Task: Create a new event for a team-building board game night on the 16th at 8:30 PM.
Action: Mouse moved to (52, 85)
Screenshot: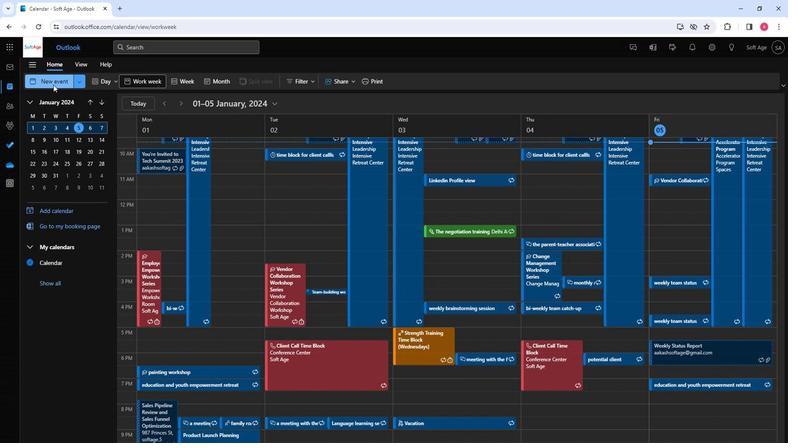 
Action: Mouse pressed left at (52, 85)
Screenshot: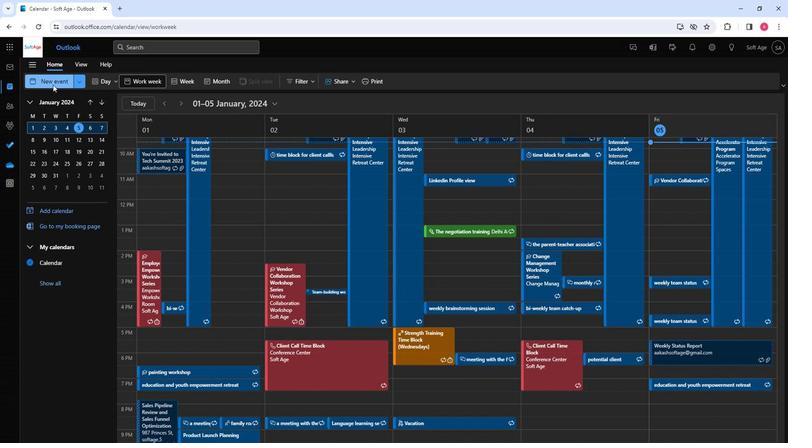 
Action: Mouse moved to (204, 135)
Screenshot: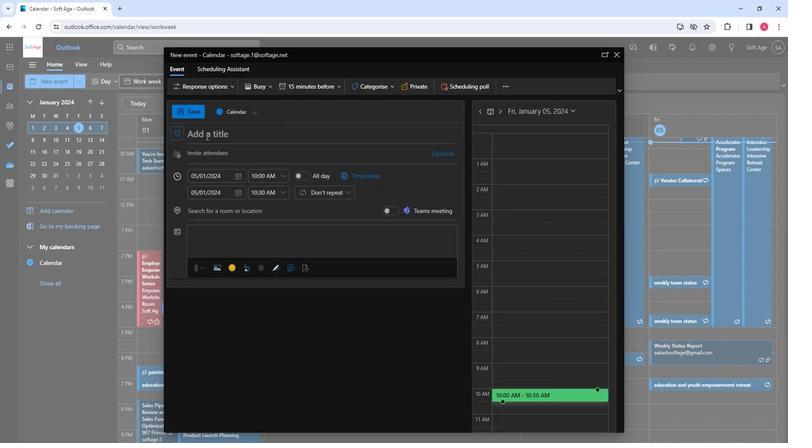 
Action: Mouse pressed left at (204, 135)
Screenshot: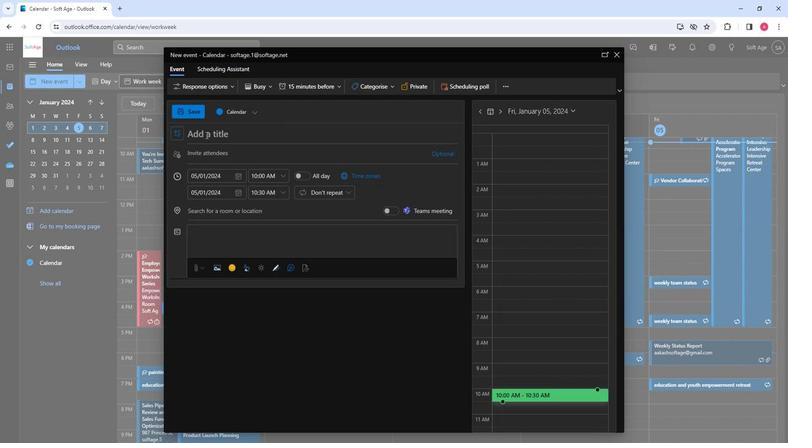 
Action: Key pressed <Key.shift>Team-<Key.shift>Building<Key.space><Key.shift>Board<Key.space><Key.shift><Key.shift>Game<Key.space><Key.shift>Night<Key.tab>
Screenshot: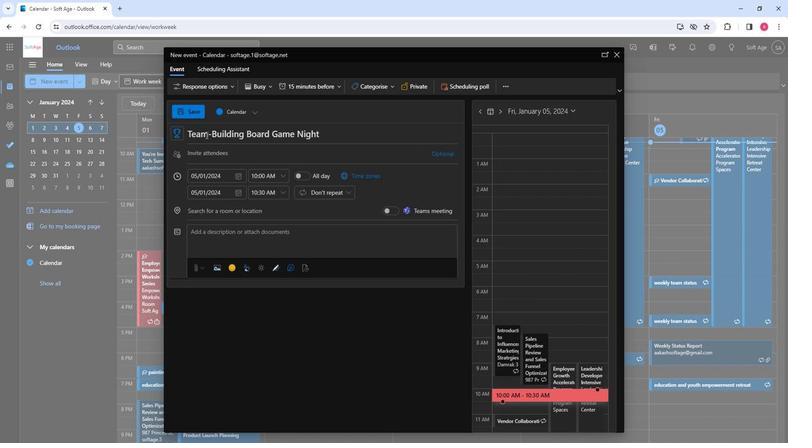 
Action: Mouse moved to (260, 147)
Screenshot: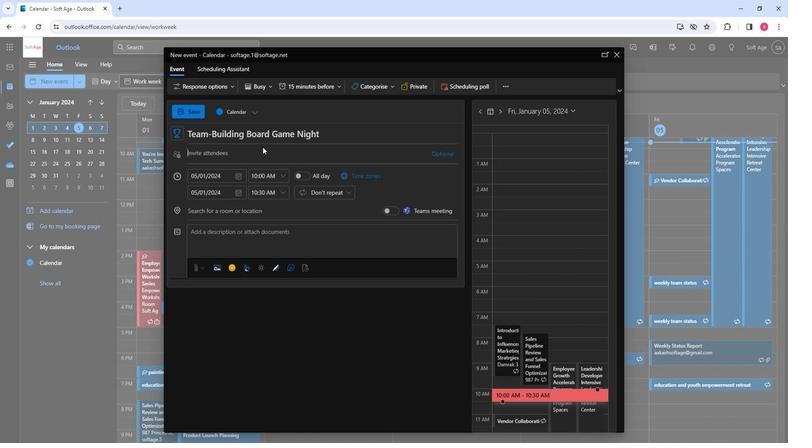 
Action: Key pressed so
Screenshot: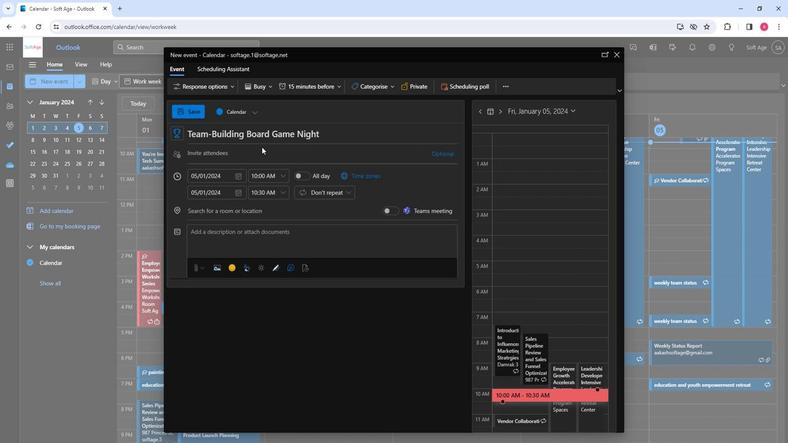 
Action: Mouse moved to (232, 191)
Screenshot: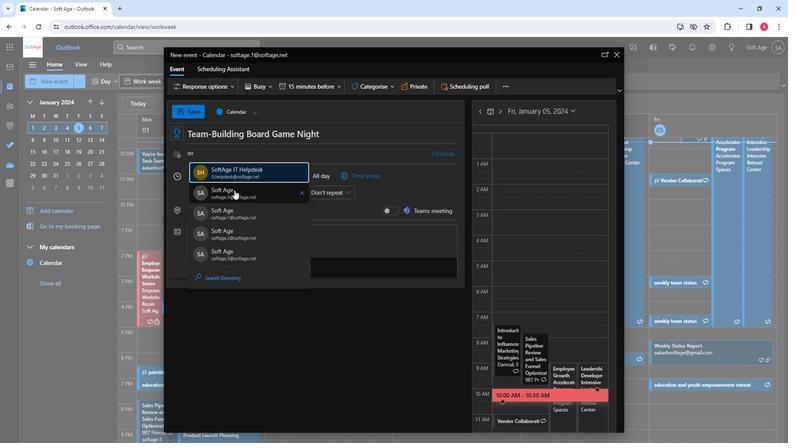 
Action: Mouse pressed left at (232, 191)
Screenshot: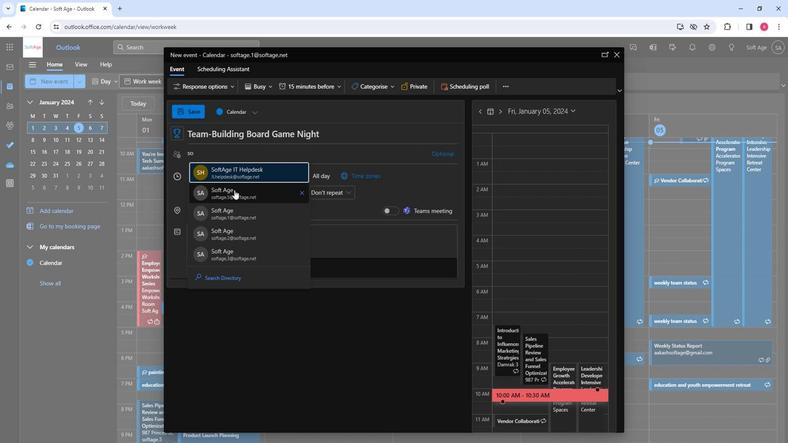 
Action: Key pressed so
Screenshot: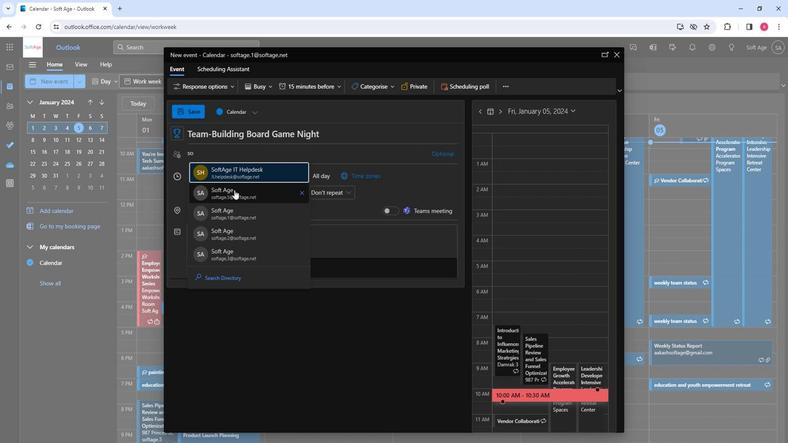 
Action: Mouse moved to (249, 231)
Screenshot: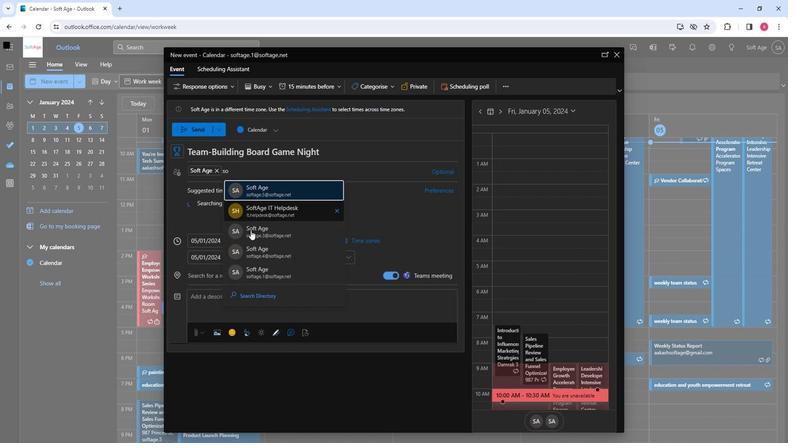 
Action: Mouse pressed left at (249, 231)
Screenshot: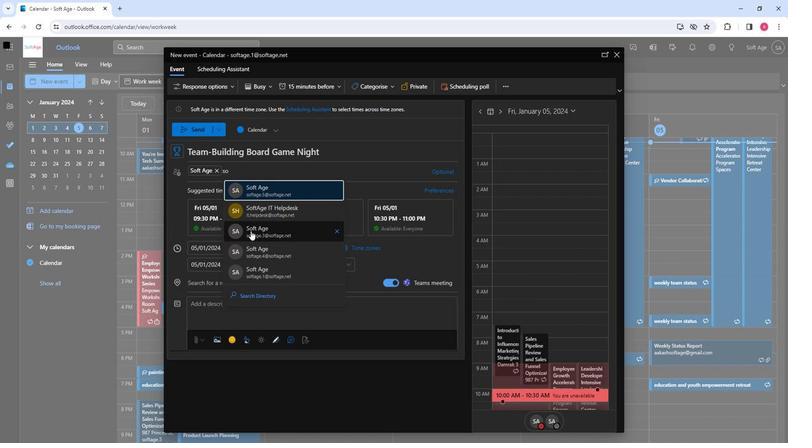 
Action: Key pressed so
Screenshot: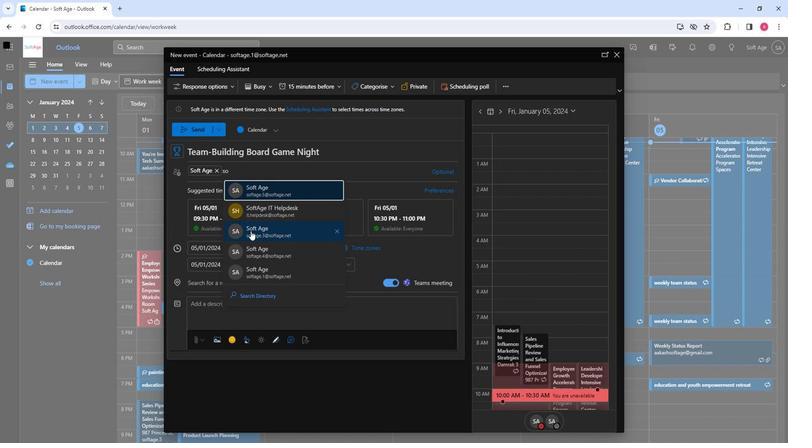 
Action: Mouse moved to (280, 250)
Screenshot: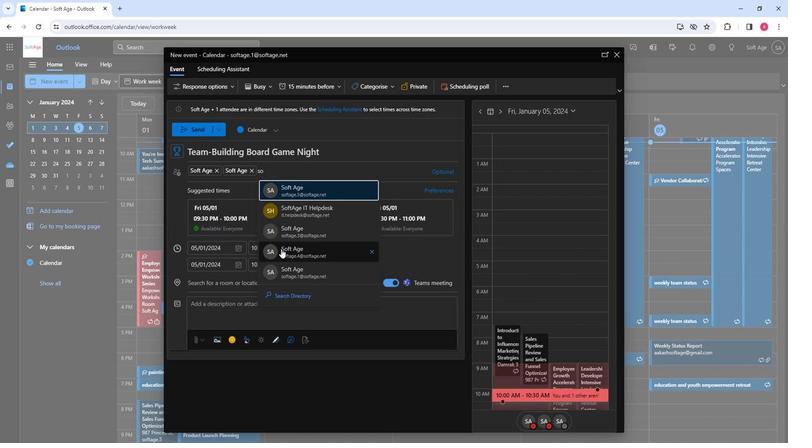 
Action: Mouse pressed left at (280, 250)
Screenshot: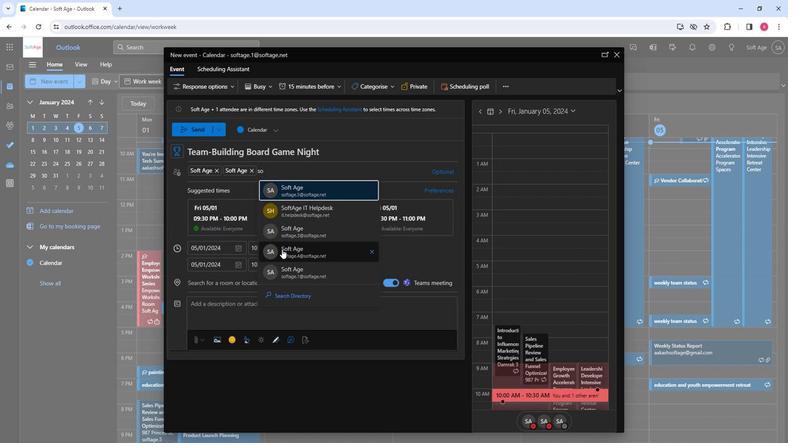 
Action: Mouse moved to (236, 247)
Screenshot: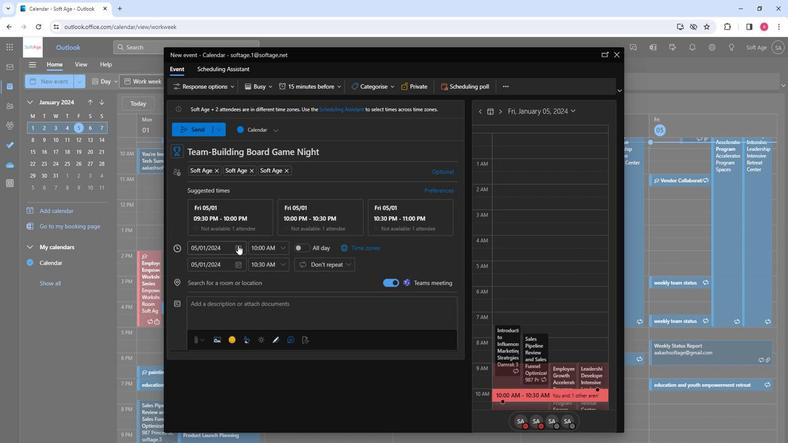 
Action: Mouse pressed left at (236, 247)
Screenshot: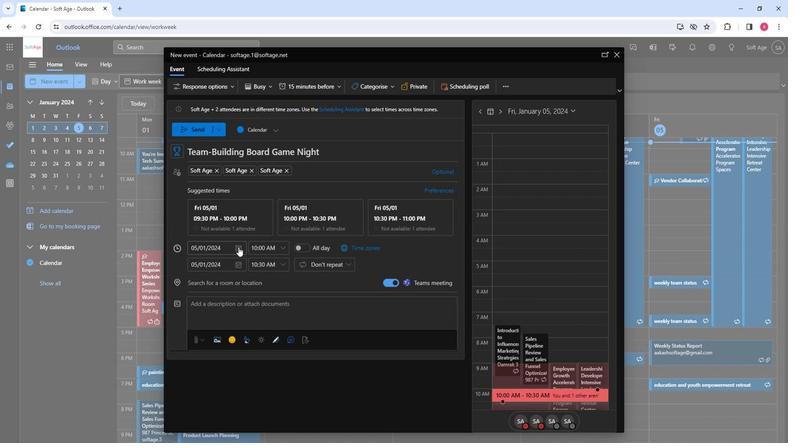 
Action: Mouse moved to (209, 316)
Screenshot: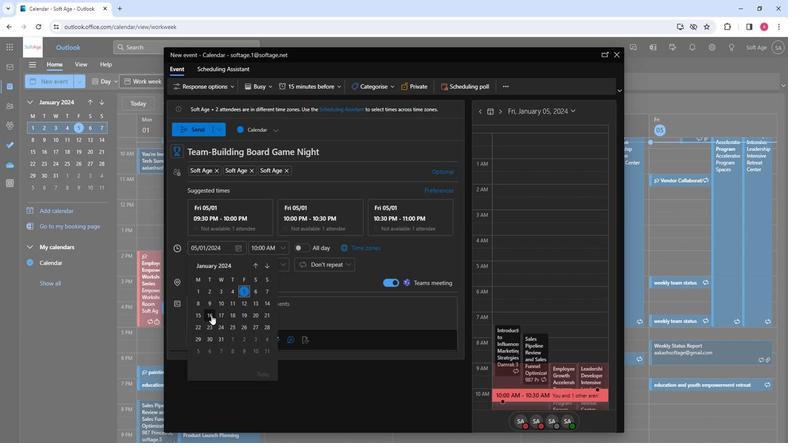 
Action: Mouse pressed left at (209, 316)
Screenshot: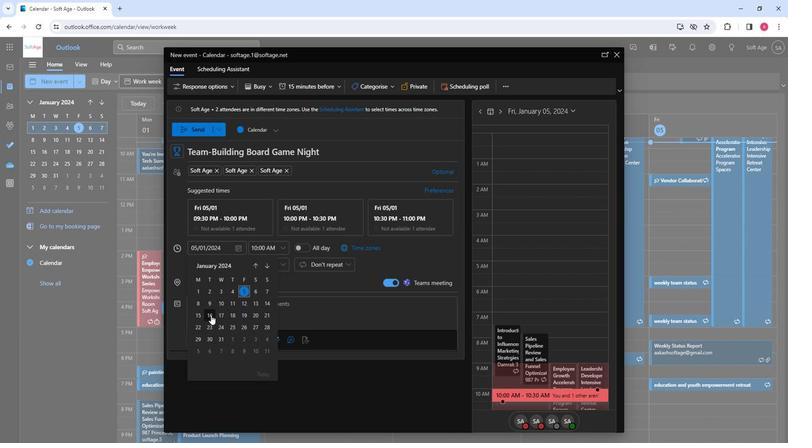 
Action: Mouse moved to (278, 248)
Screenshot: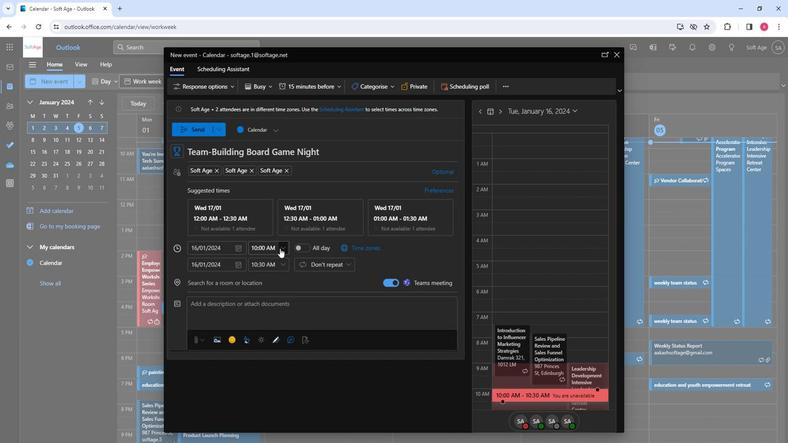 
Action: Mouse pressed left at (278, 248)
Screenshot: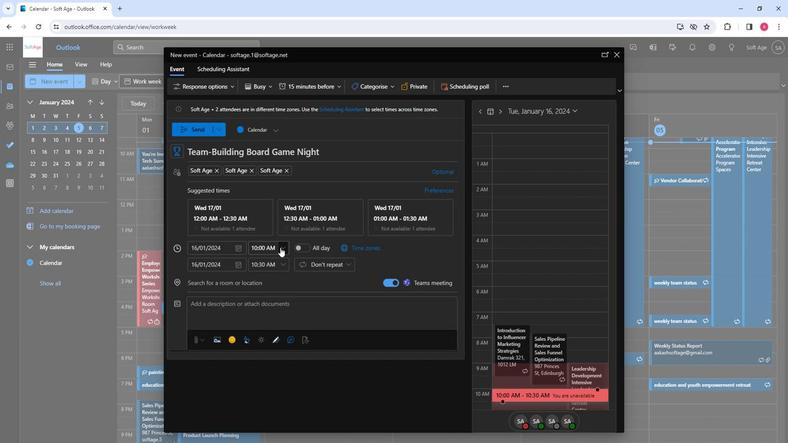 
Action: Mouse moved to (268, 289)
Screenshot: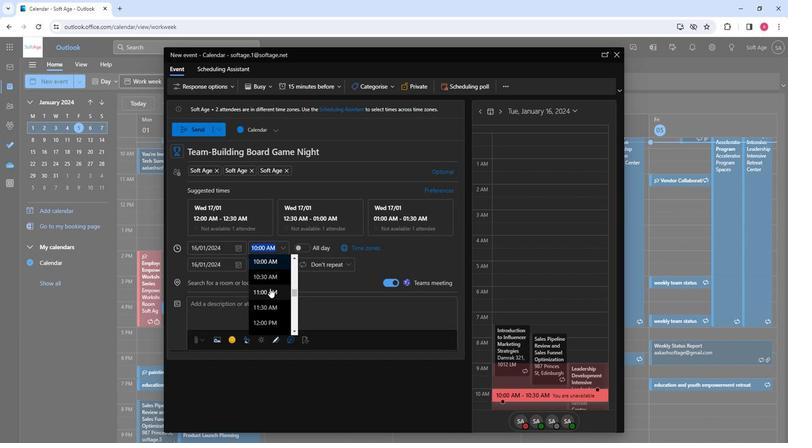 
Action: Mouse scrolled (268, 290) with delta (0, 0)
Screenshot: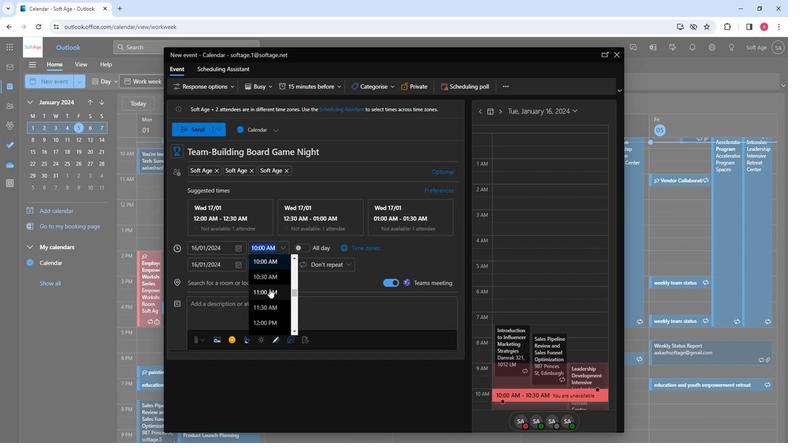 
Action: Mouse moved to (265, 279)
Screenshot: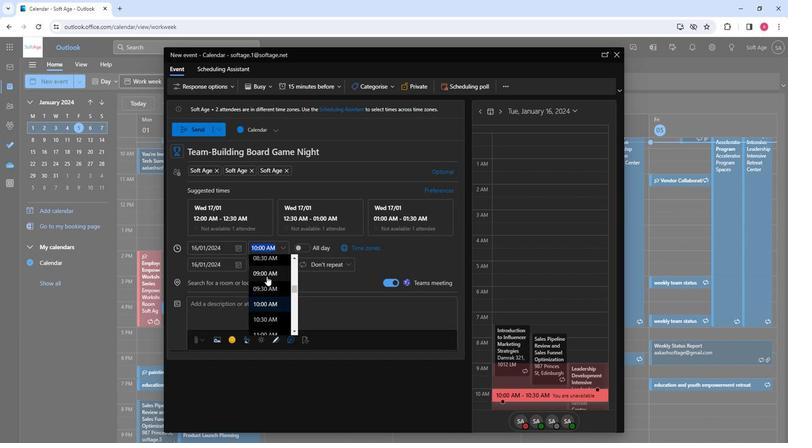 
Action: Mouse scrolled (265, 279) with delta (0, 0)
Screenshot: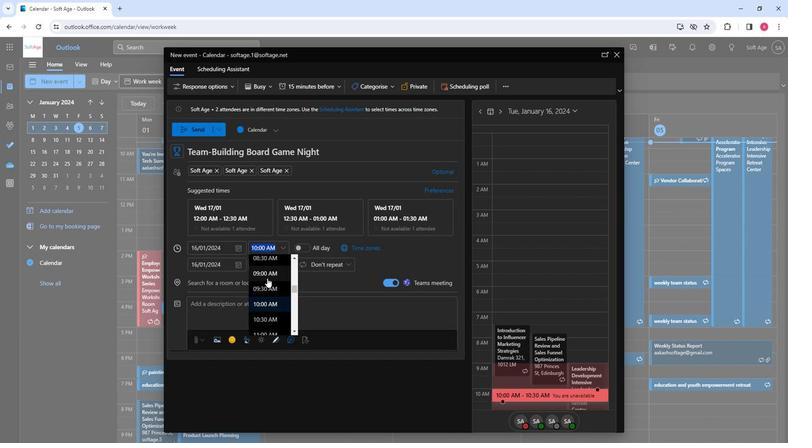 
Action: Mouse moved to (266, 285)
Screenshot: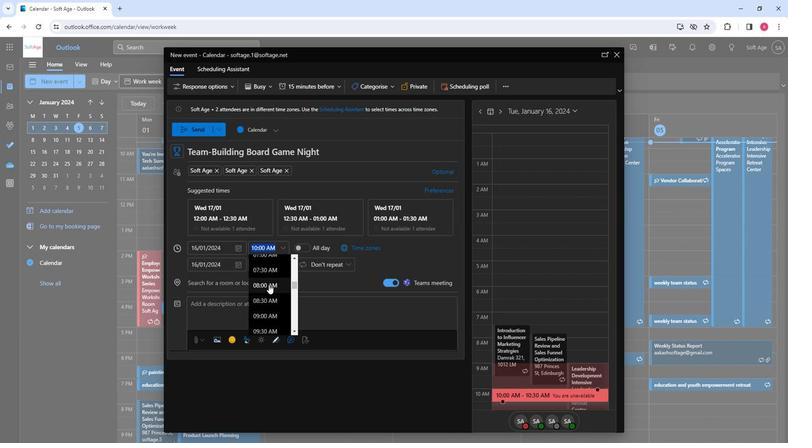 
Action: Mouse scrolled (266, 284) with delta (0, 0)
Screenshot: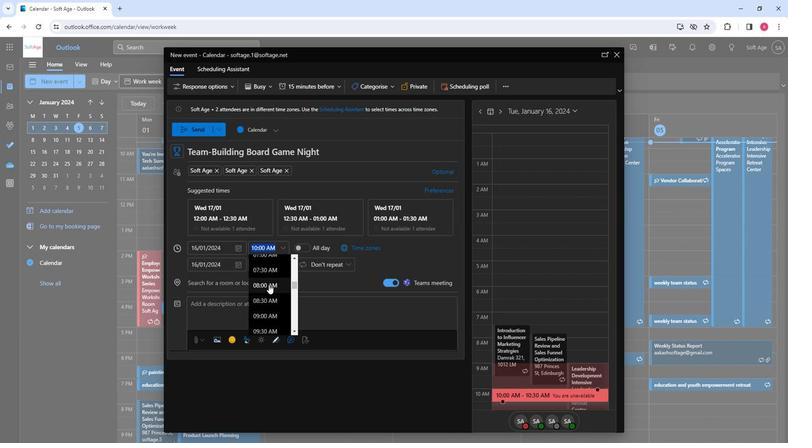 
Action: Mouse moved to (266, 285)
Screenshot: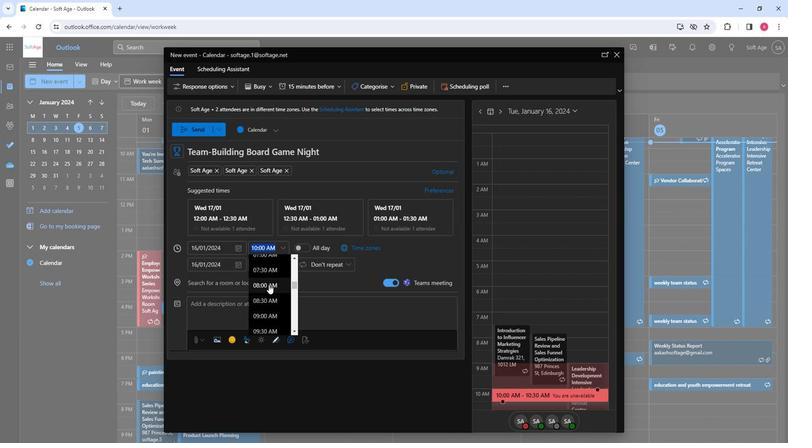 
Action: Mouse scrolled (266, 285) with delta (0, 0)
Screenshot: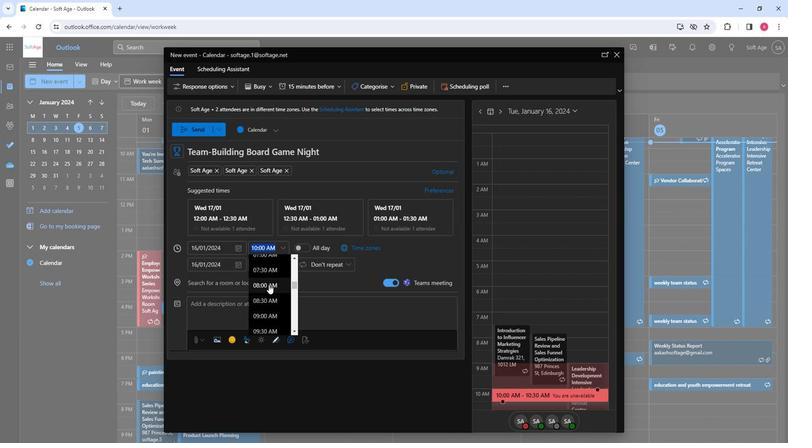 
Action: Mouse scrolled (266, 285) with delta (0, 0)
Screenshot: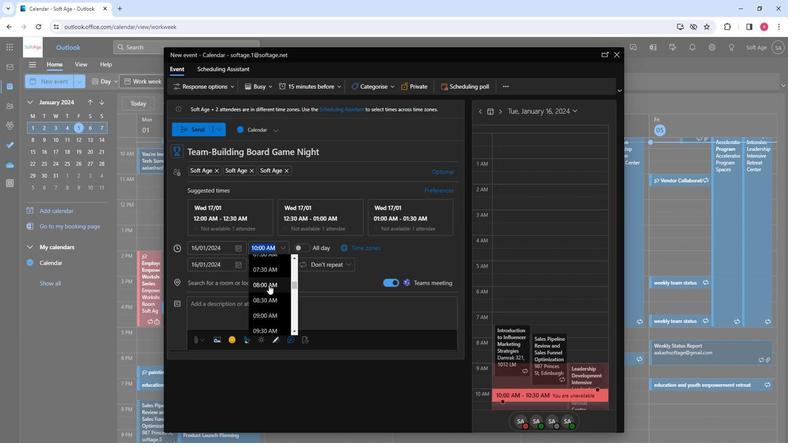 
Action: Mouse scrolled (266, 285) with delta (0, 0)
Screenshot: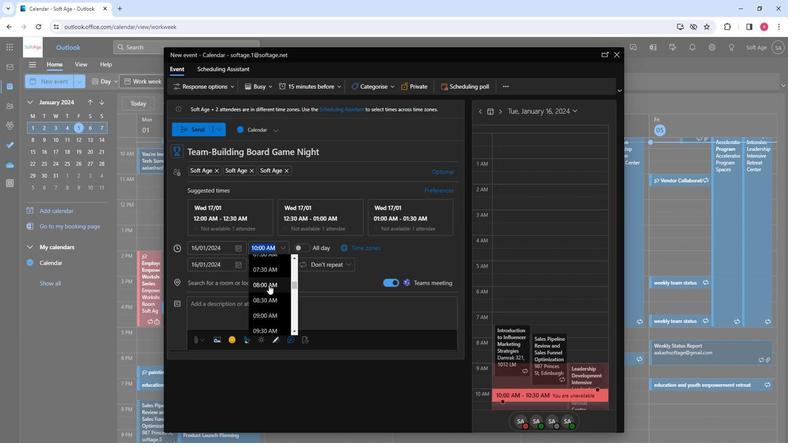 
Action: Mouse scrolled (266, 285) with delta (0, 0)
Screenshot: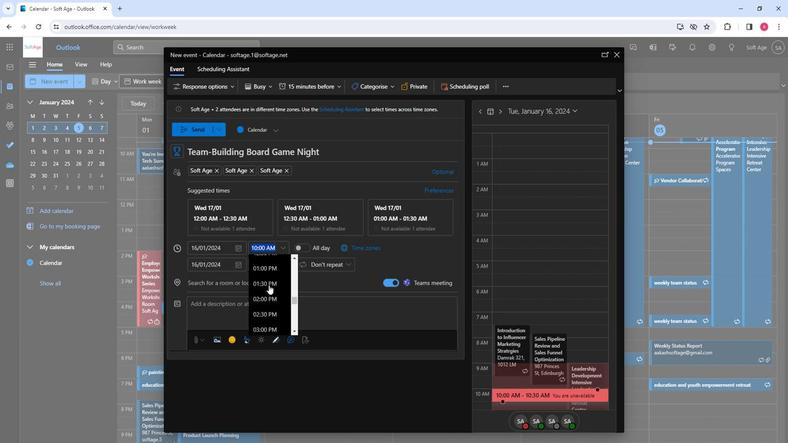 
Action: Mouse scrolled (266, 285) with delta (0, 0)
Screenshot: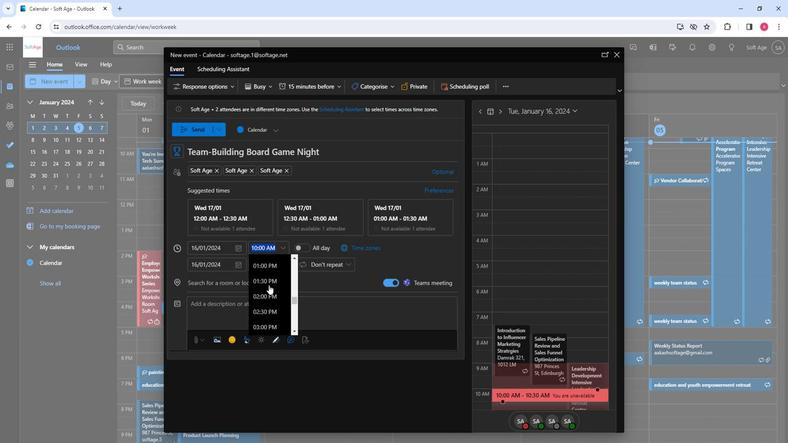 
Action: Mouse moved to (270, 296)
Screenshot: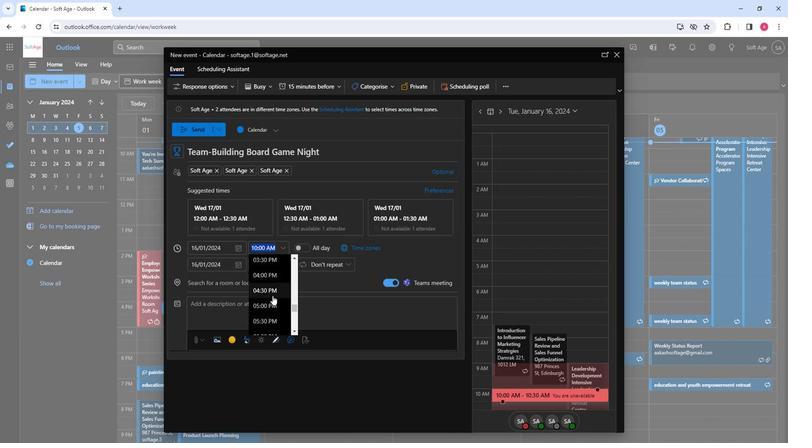 
Action: Mouse scrolled (270, 295) with delta (0, 0)
Screenshot: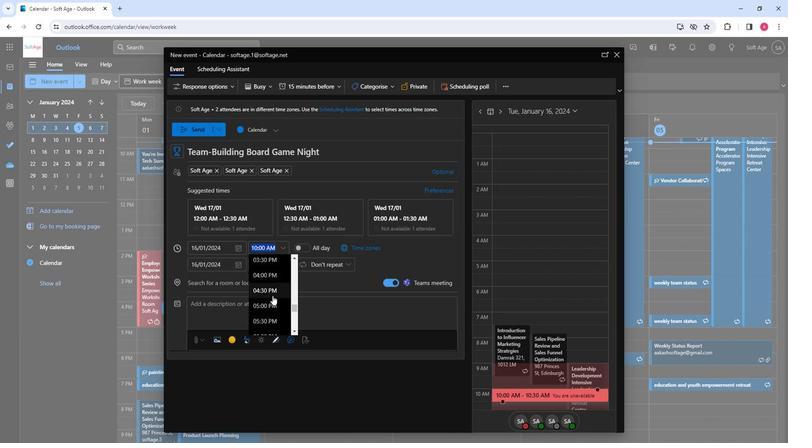 
Action: Mouse moved to (269, 296)
Screenshot: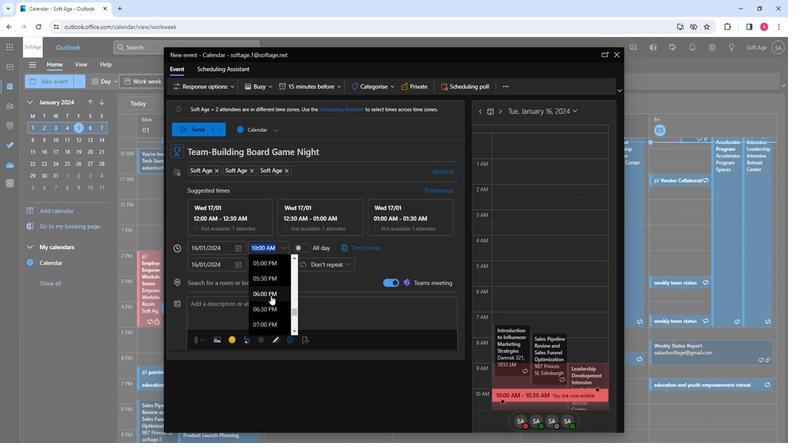 
Action: Mouse scrolled (269, 295) with delta (0, 0)
Screenshot: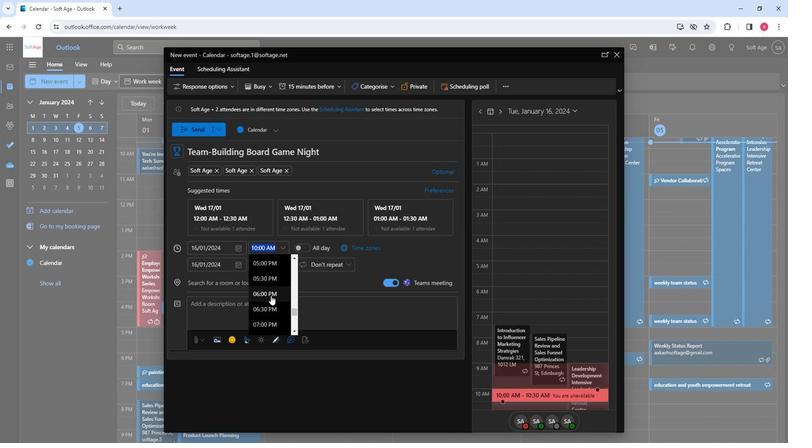 
Action: Mouse scrolled (269, 295) with delta (0, 0)
Screenshot: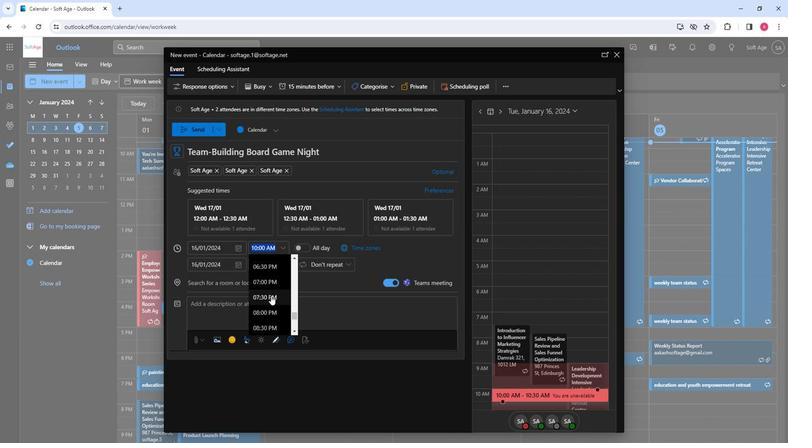 
Action: Mouse moved to (264, 289)
Screenshot: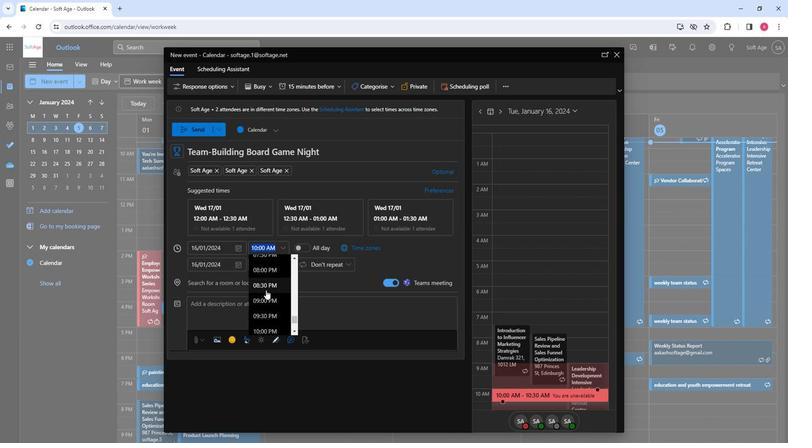 
Action: Mouse pressed left at (264, 289)
Screenshot: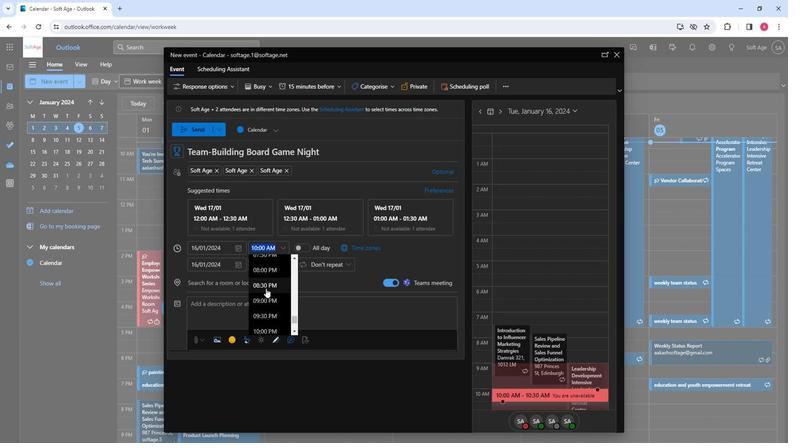 
Action: Mouse moved to (255, 285)
Screenshot: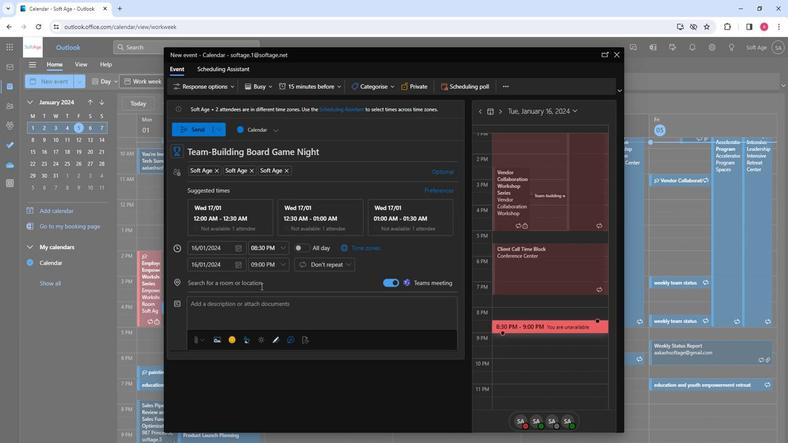 
Action: Mouse pressed left at (255, 285)
Screenshot: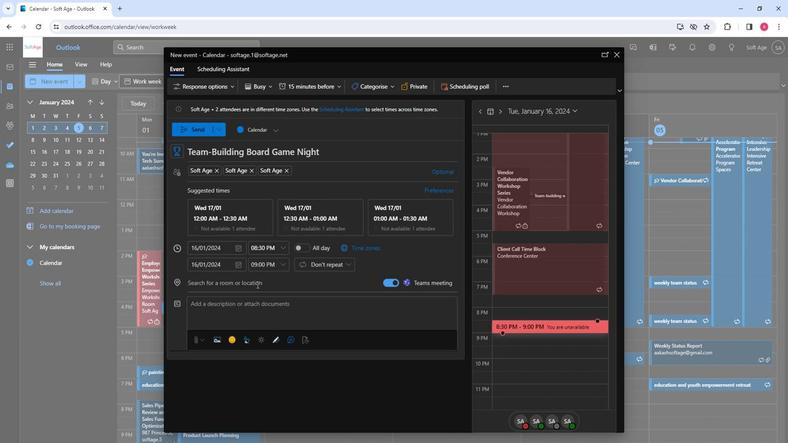 
Action: Mouse moved to (203, 276)
Screenshot: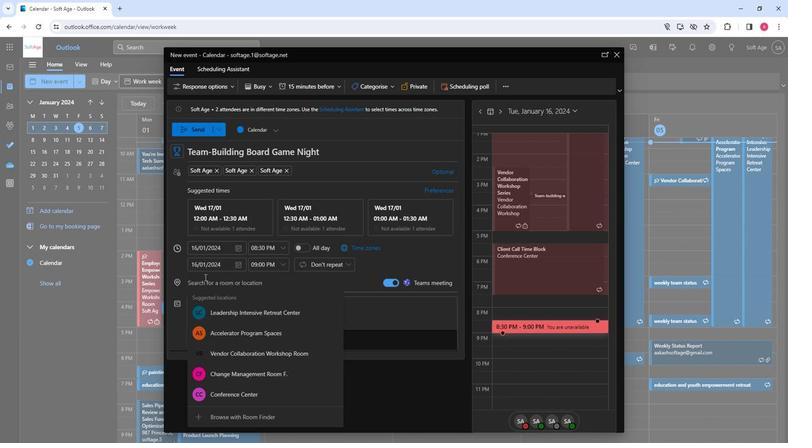 
Action: Key pressed game
Screenshot: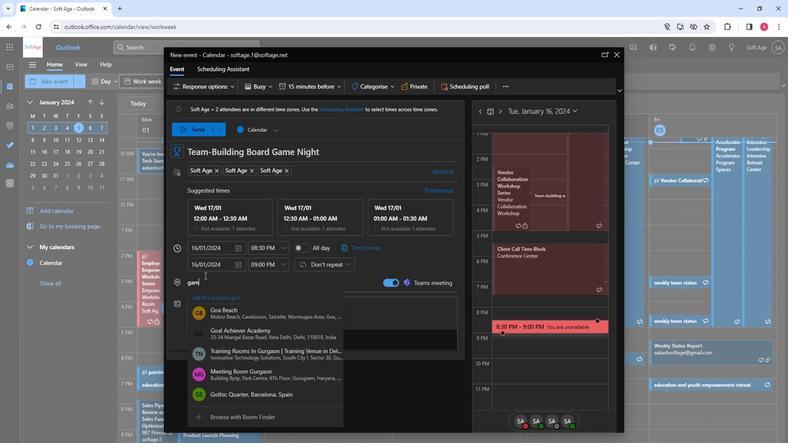 
Action: Mouse moved to (247, 390)
Screenshot: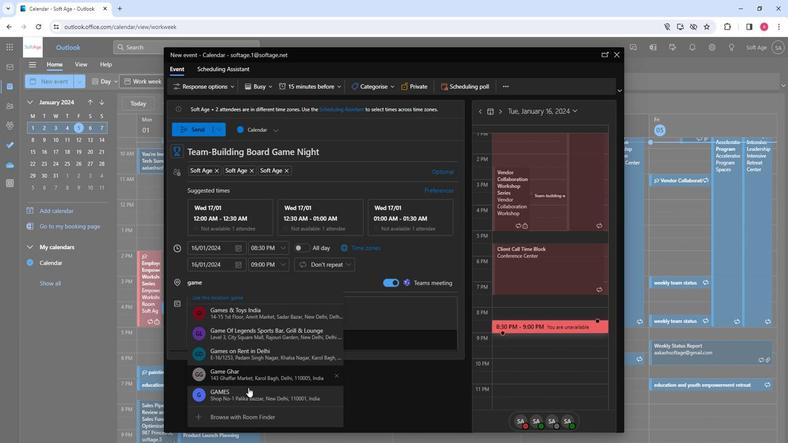 
Action: Mouse pressed left at (247, 390)
Screenshot: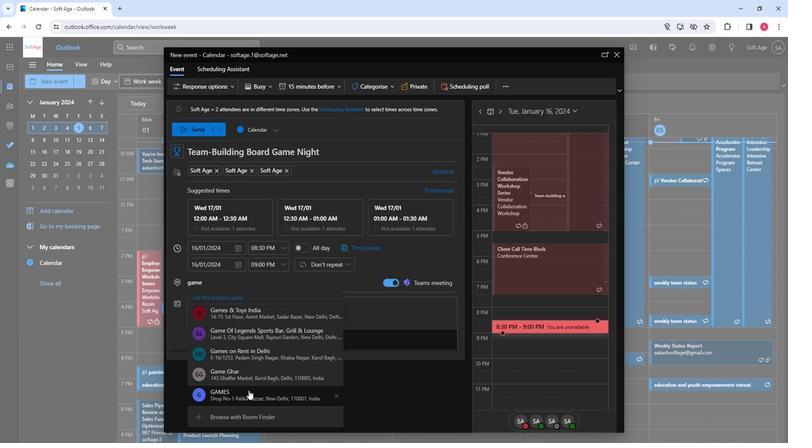 
Action: Mouse moved to (221, 305)
Screenshot: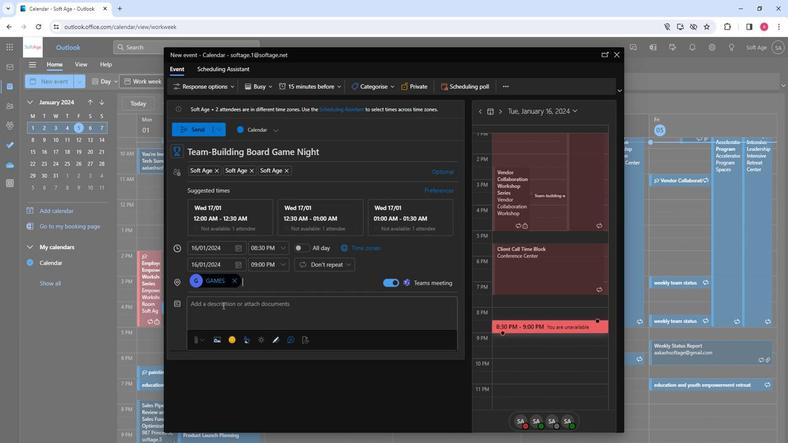 
Action: Mouse pressed left at (221, 305)
Screenshot: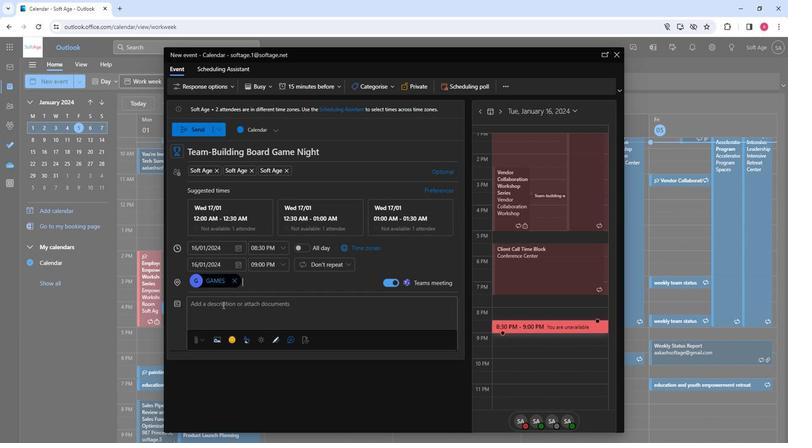 
Action: Key pressed <Key.shift>Unleash<Key.space>team<Key.space>spirit<Key.space>in<Key.space>a<Key.space>virtual<Key.space>v<Key.backspace>board<Key.space>game<Key.space>night.<Key.space><Key.shift><Key.backspace><Key.backspace><Key.space><Key.shift>!<Key.space><Key.shift>Foster<Key.space>camaraderiw<Key.backspace>e,<Key.space>strategic<Key.space>thinking,<Key.space>and<Key.space>friendly<Key.space>competition<Key.space>as<Key.space>your<Key.space>team<Key.space>enjoys<Key.space>a<Key.space>playful<Key.space>and<Key.space>engaging<Key.space>eve<Key.backspace>ening<Key.space>together.
Screenshot: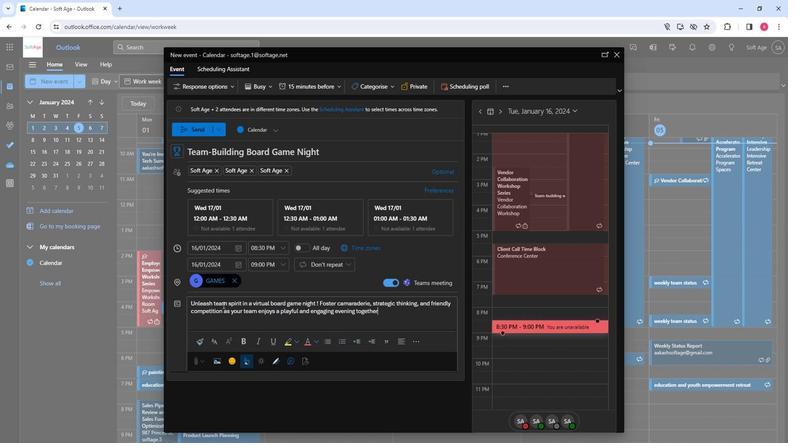 
Action: Mouse moved to (231, 307)
Screenshot: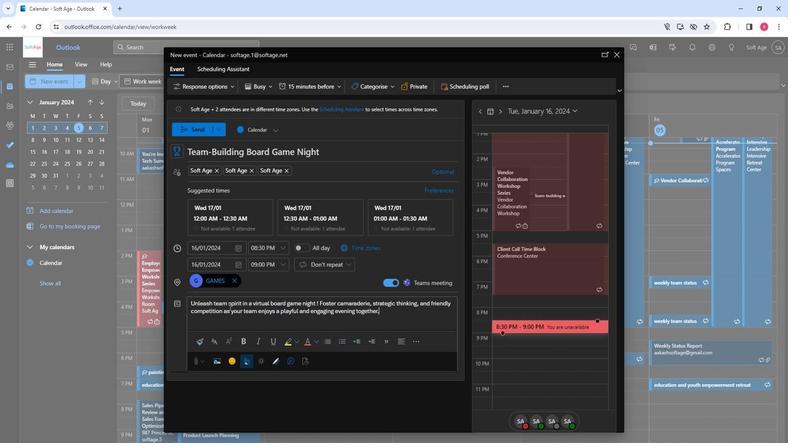 
Action: Mouse pressed left at (231, 307)
Screenshot: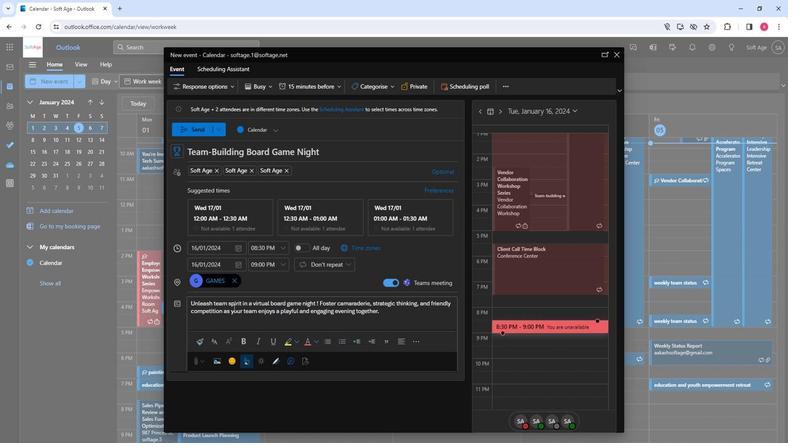 
Action: Mouse pressed left at (231, 307)
Screenshot: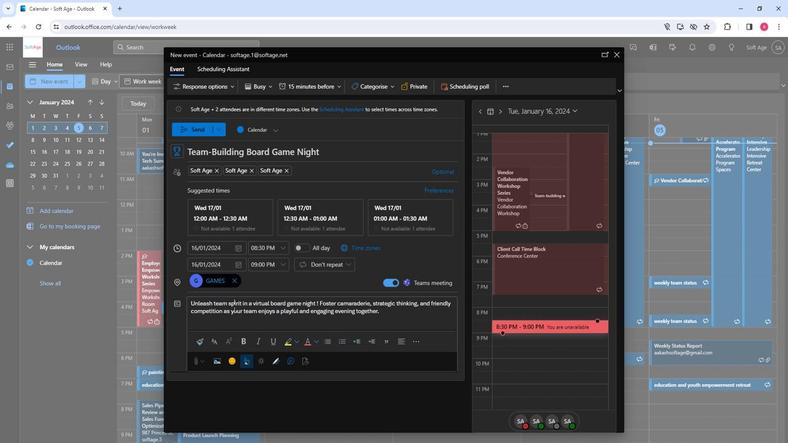 
Action: Mouse moved to (232, 308)
Screenshot: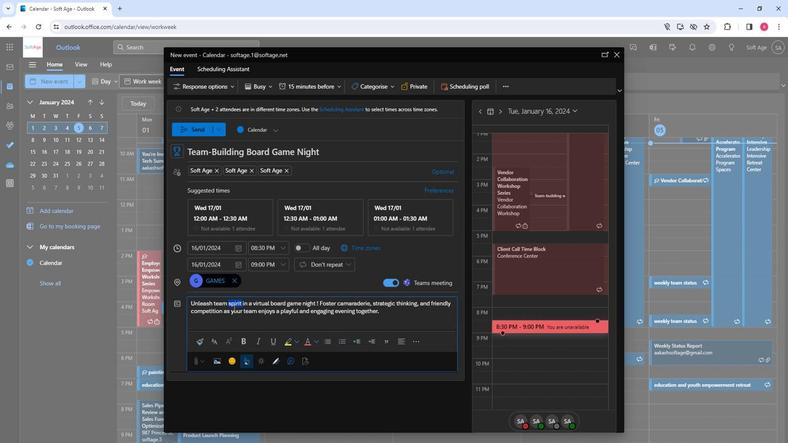 
Action: Mouse pressed left at (232, 308)
Screenshot: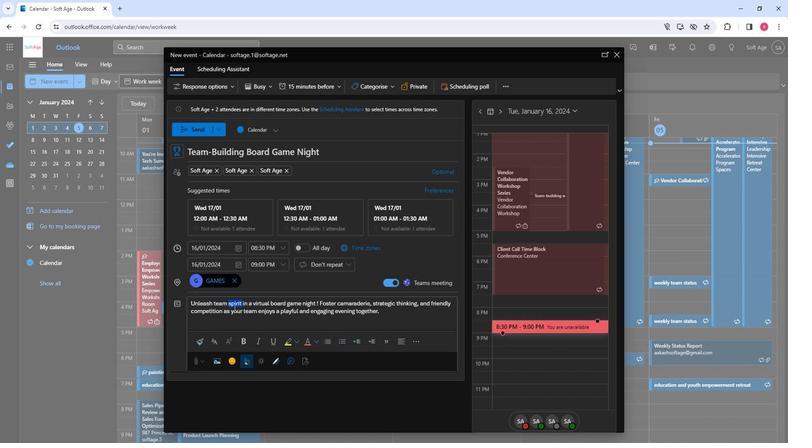 
Action: Mouse moved to (210, 347)
Screenshot: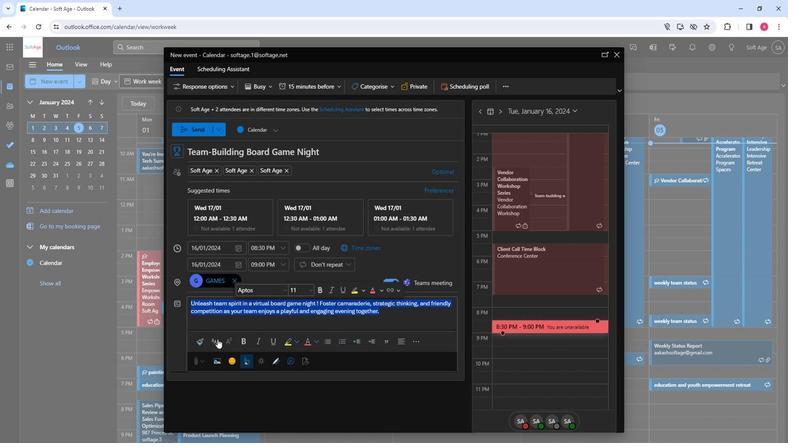 
Action: Mouse pressed left at (210, 347)
Screenshot: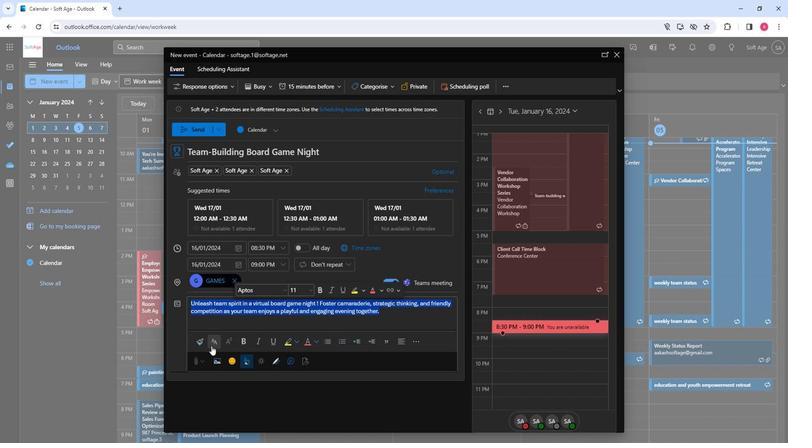 
Action: Mouse moved to (239, 266)
Screenshot: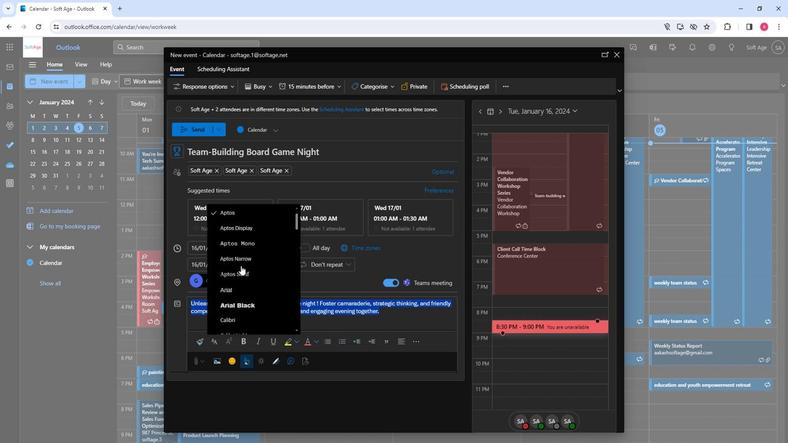 
Action: Mouse scrolled (239, 266) with delta (0, 0)
Screenshot: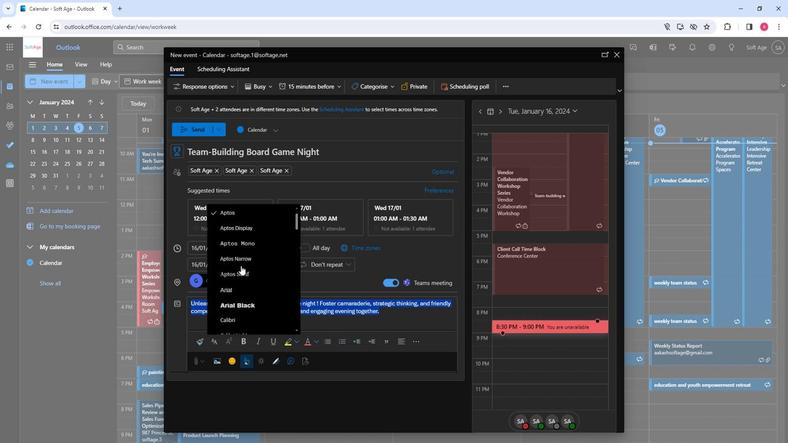 
Action: Mouse scrolled (239, 266) with delta (0, 0)
Screenshot: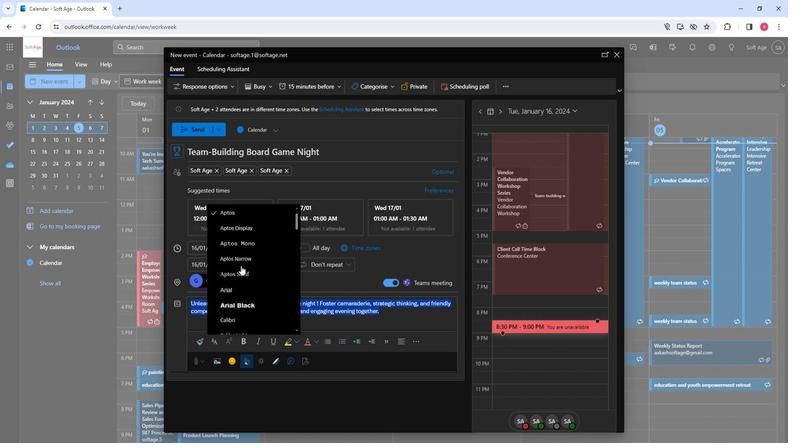 
Action: Mouse scrolled (239, 266) with delta (0, 0)
Screenshot: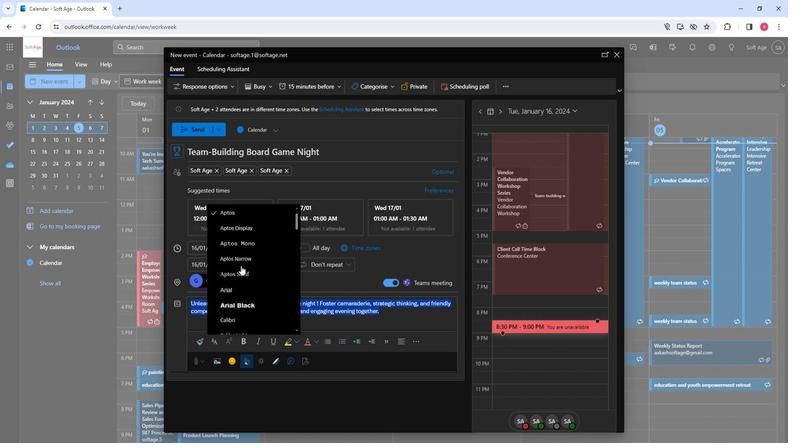 
Action: Mouse moved to (234, 286)
Screenshot: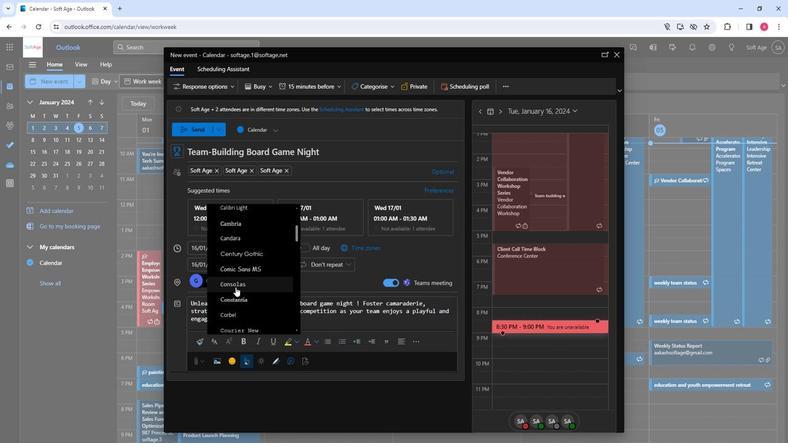 
Action: Mouse pressed left at (234, 286)
Screenshot: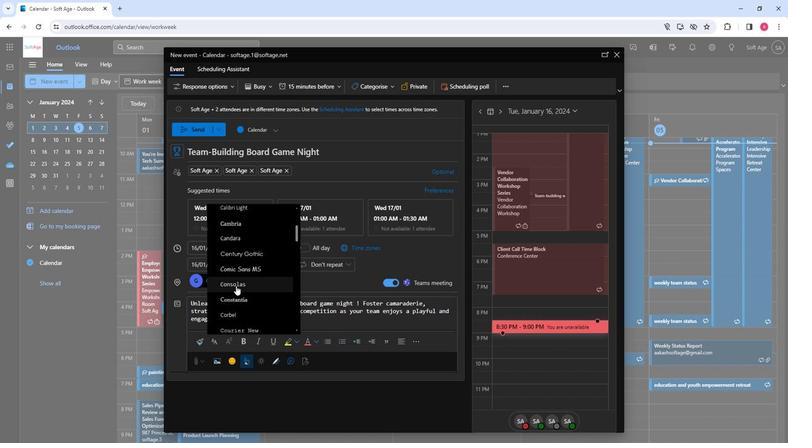 
Action: Mouse moved to (254, 341)
Screenshot: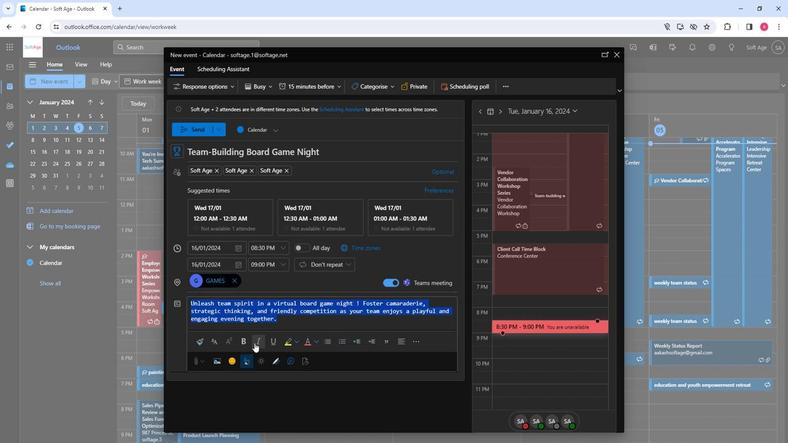 
Action: Mouse pressed left at (254, 341)
Screenshot: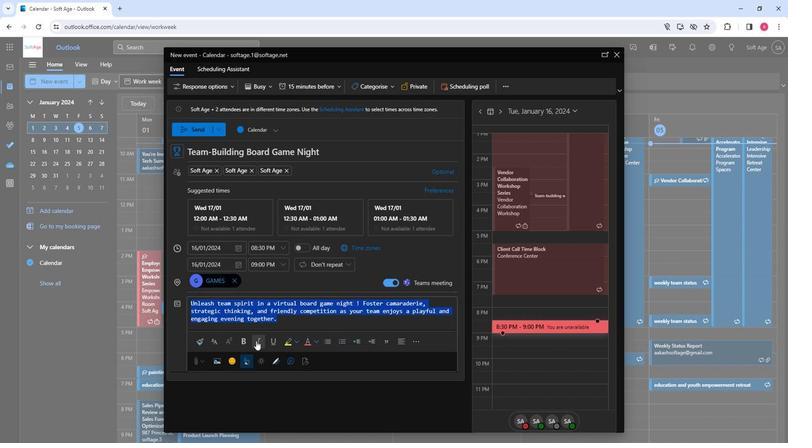 
Action: Mouse moved to (316, 345)
Screenshot: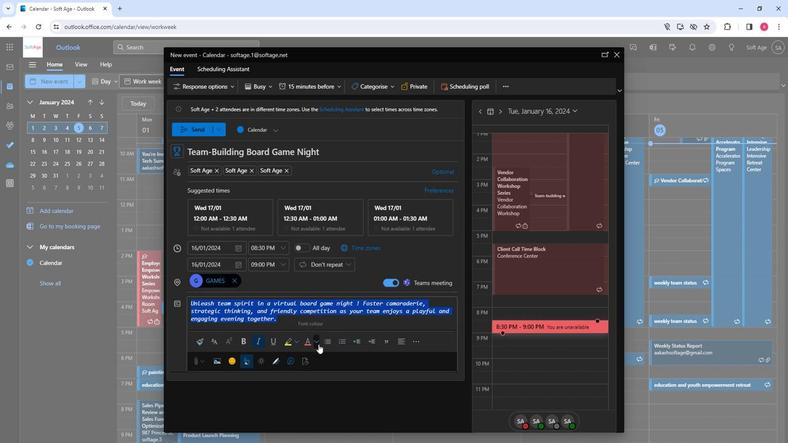 
Action: Mouse pressed left at (316, 345)
Screenshot: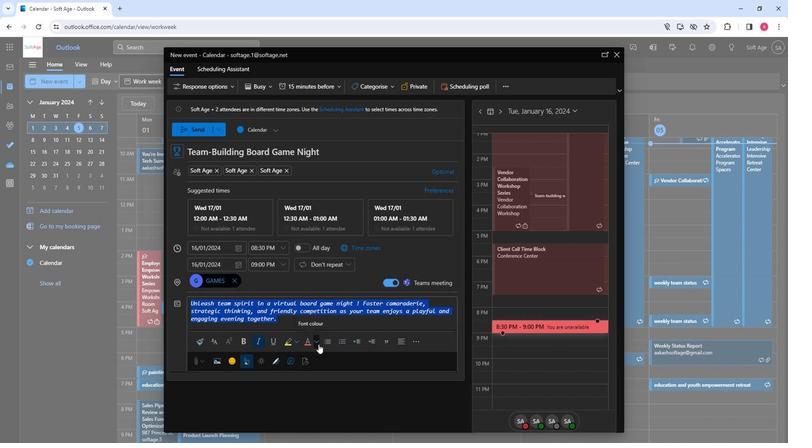 
Action: Mouse moved to (332, 295)
Screenshot: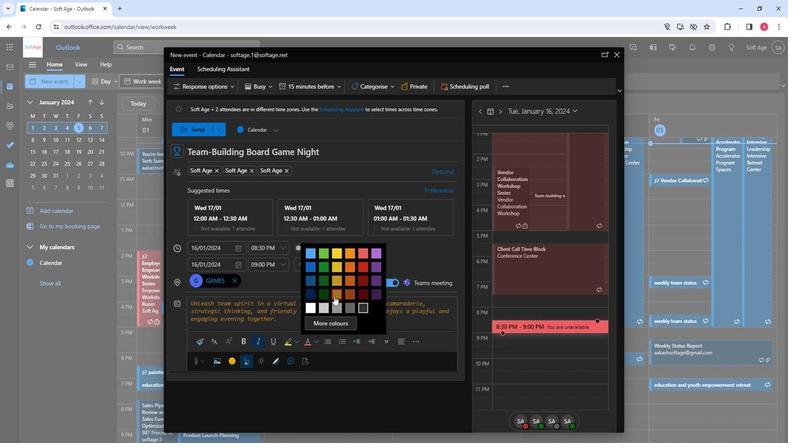
Action: Mouse pressed left at (332, 295)
Screenshot: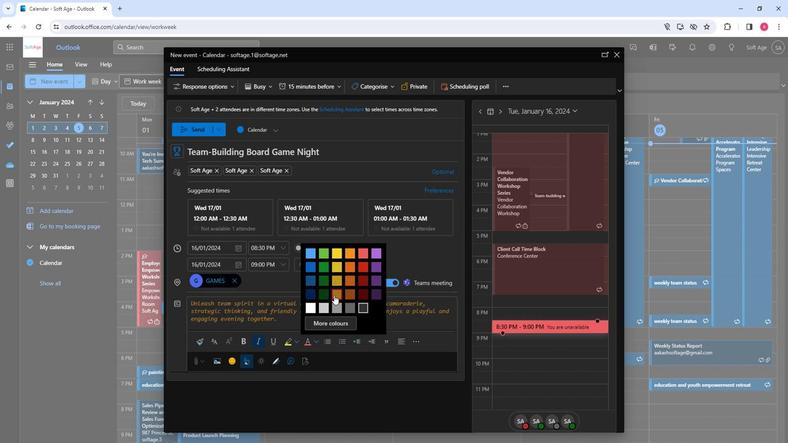 
Action: Mouse moved to (371, 342)
Screenshot: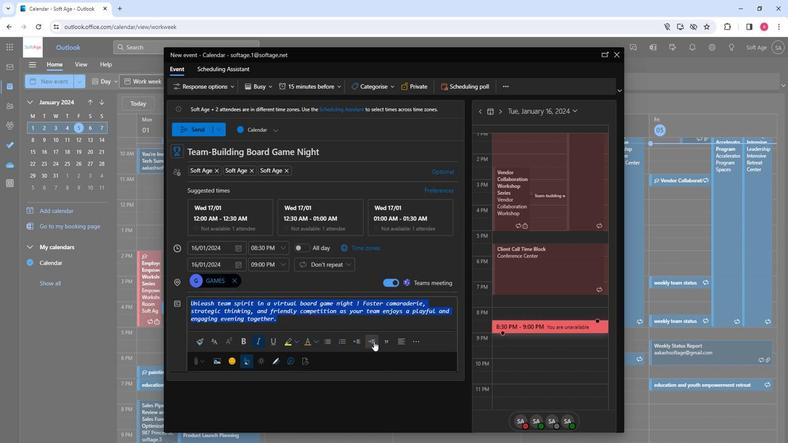 
Action: Mouse pressed left at (371, 342)
Screenshot: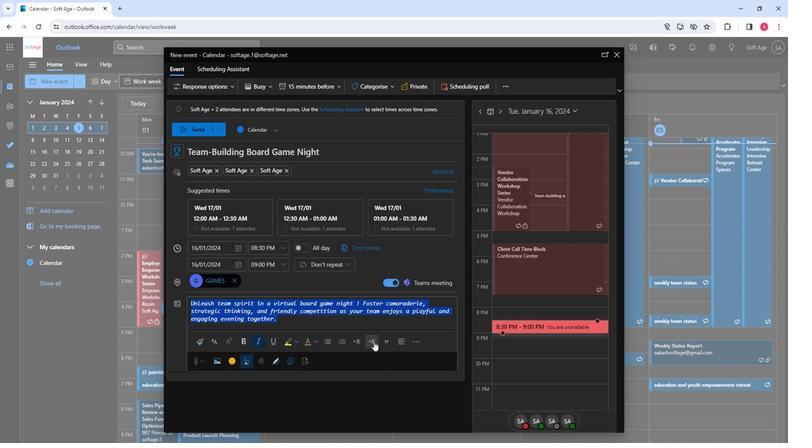 
Action: Mouse moved to (386, 320)
Screenshot: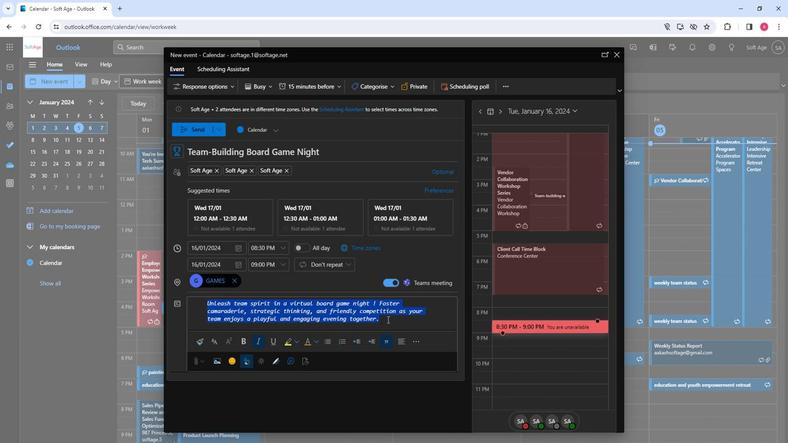 
Action: Mouse pressed left at (386, 320)
Screenshot: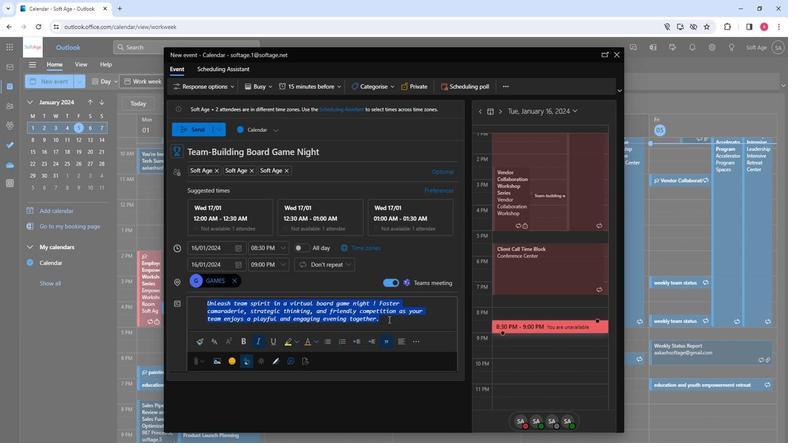 
Action: Mouse moved to (386, 320)
Screenshot: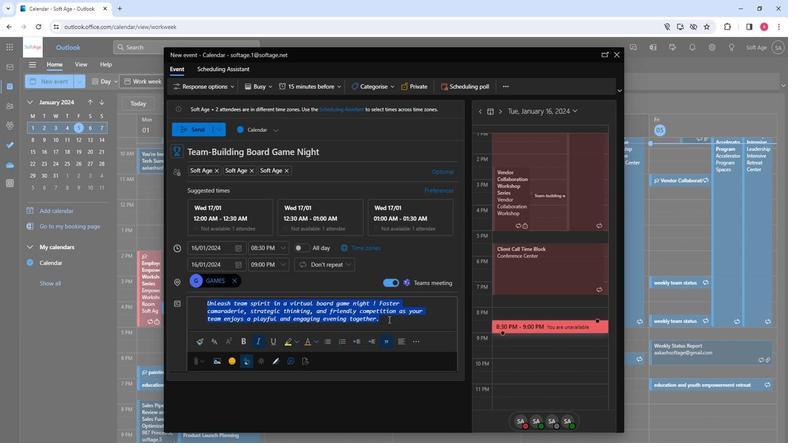 
Action: Mouse pressed left at (386, 320)
Screenshot: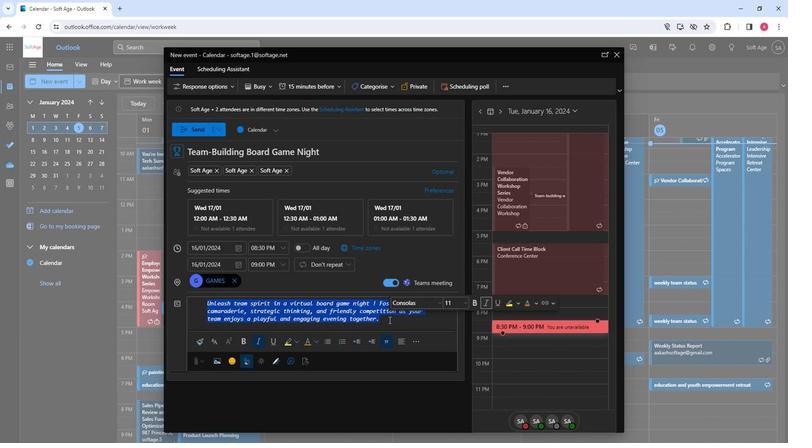 
Action: Mouse moved to (202, 131)
Screenshot: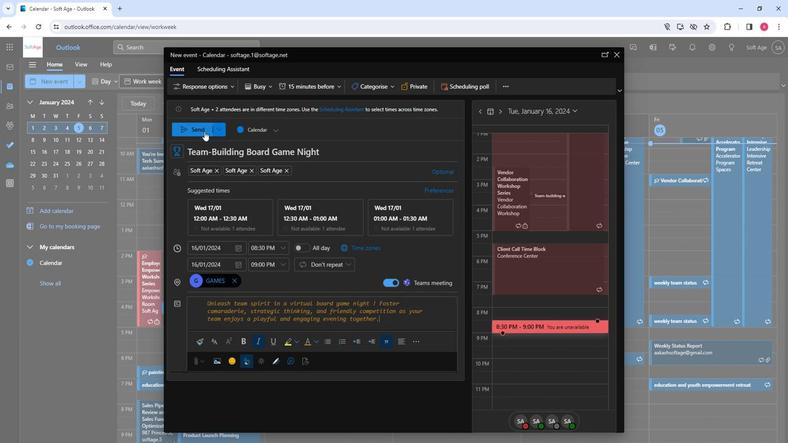
Action: Mouse pressed left at (202, 131)
Screenshot: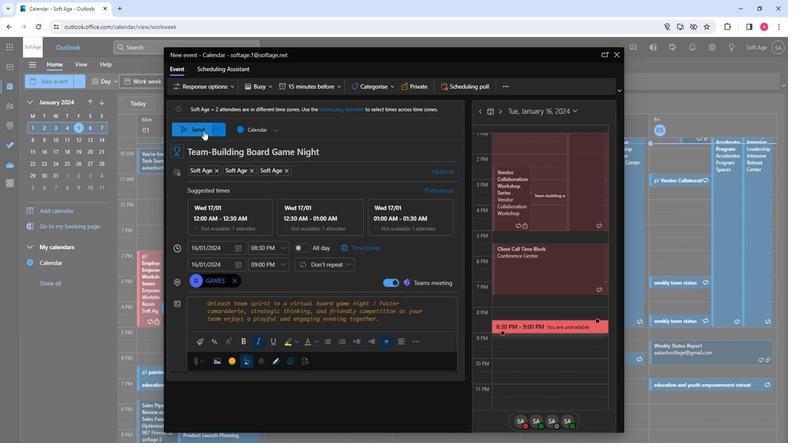 
Action: Mouse moved to (324, 221)
Screenshot: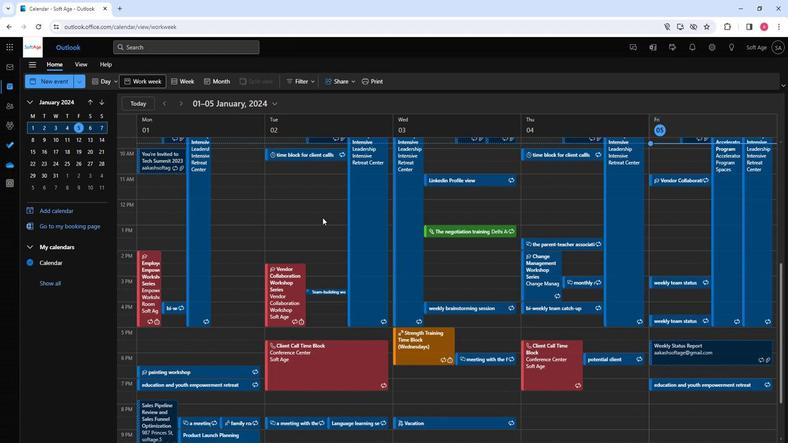 
